 Task: Unfollow the page of Nestle
Action: Keyboard Key.alt_l
Screenshot: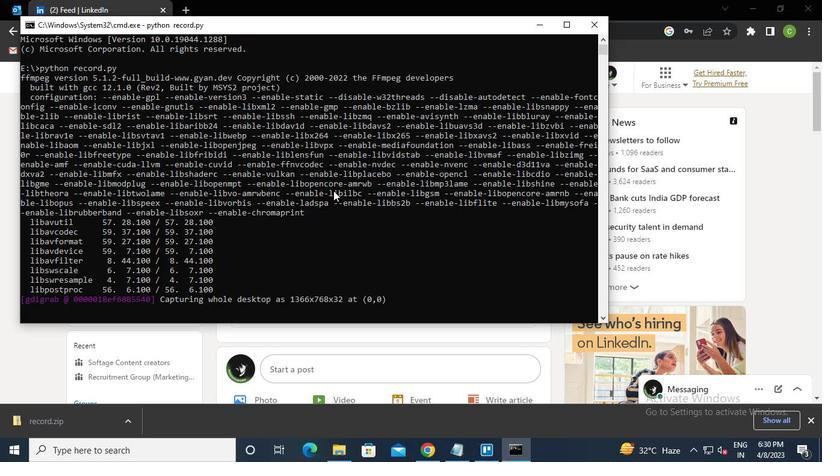 
Action: Keyboard Key.tab
Screenshot: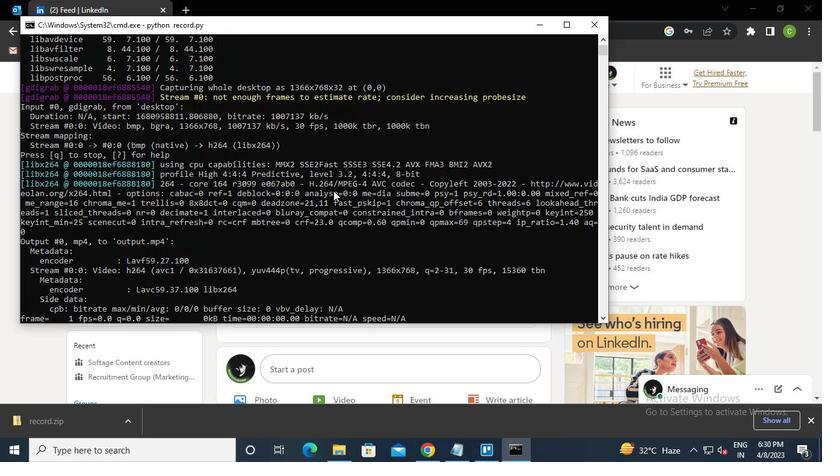 
Action: Mouse moved to (238, 77)
Screenshot: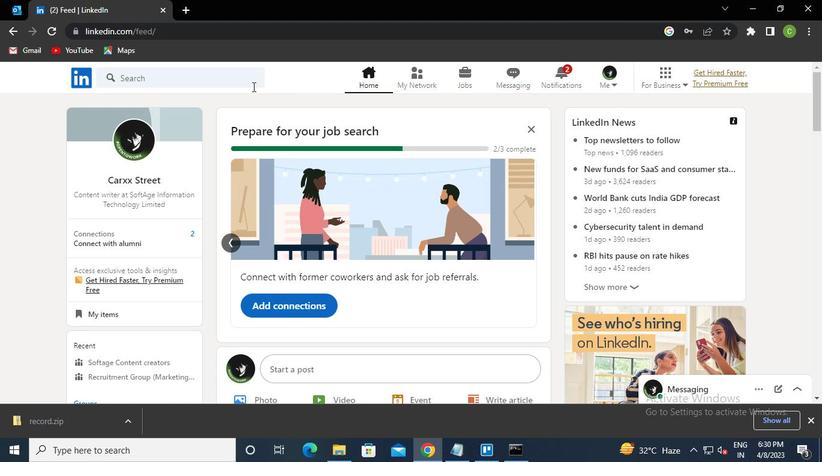 
Action: Mouse pressed left at (238, 77)
Screenshot: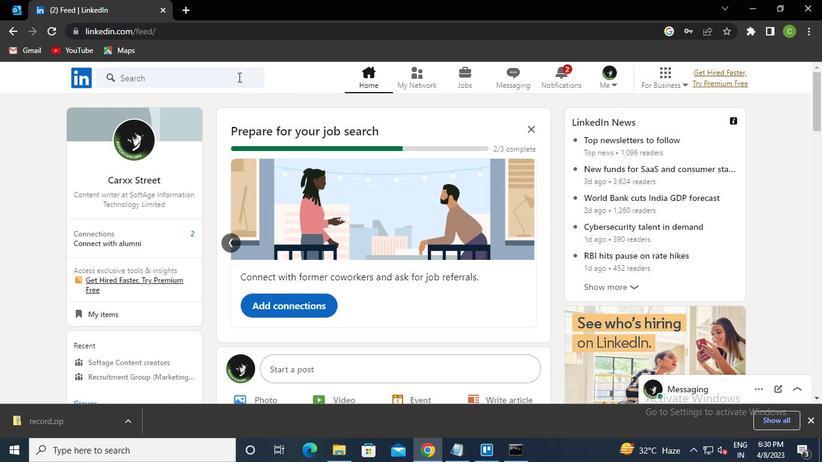 
Action: Mouse moved to (238, 77)
Screenshot: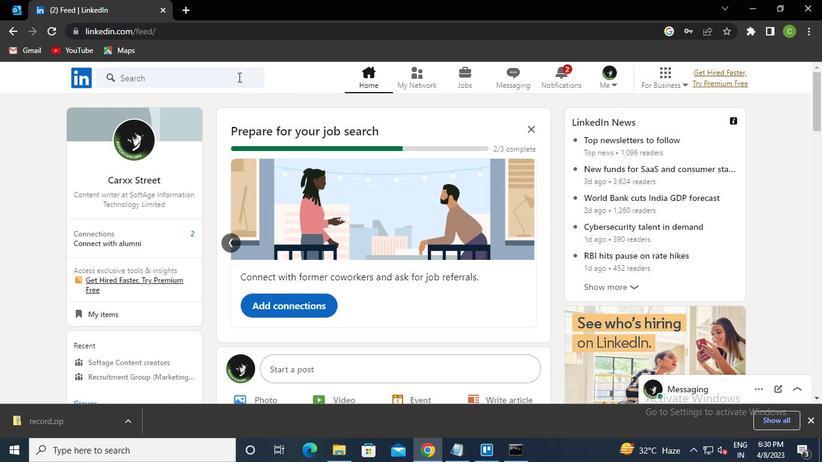 
Action: Keyboard Key.caps_lock
Screenshot: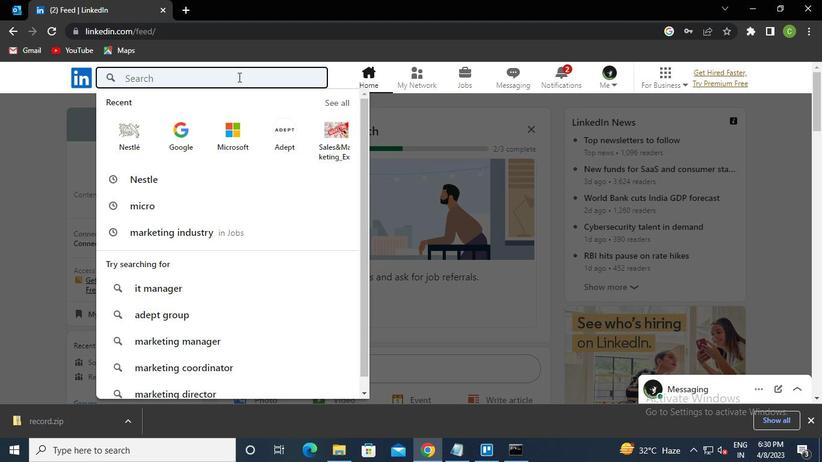 
Action: Keyboard n
Screenshot: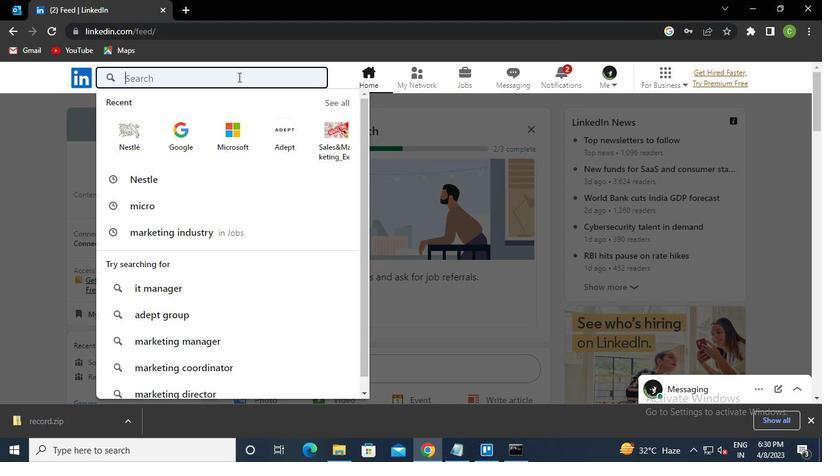 
Action: Keyboard Key.caps_lock
Screenshot: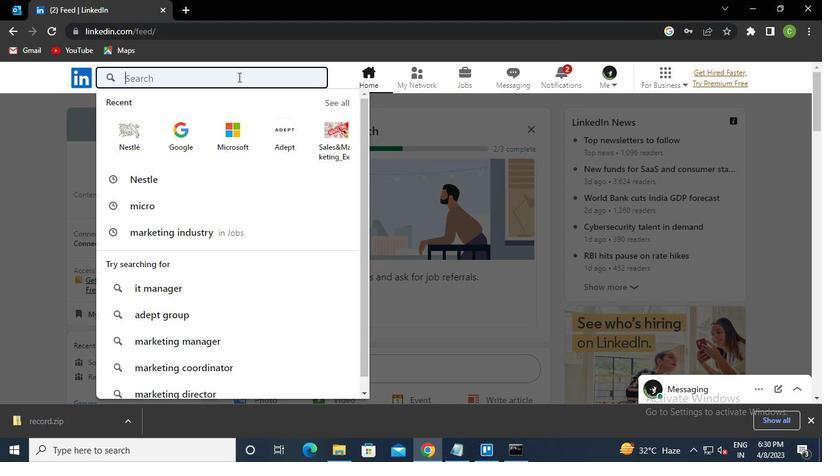 
Action: Keyboard e
Screenshot: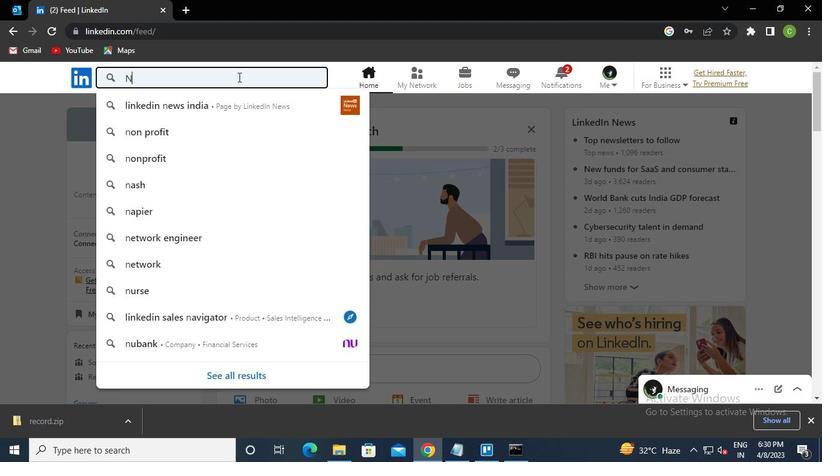 
Action: Keyboard s
Screenshot: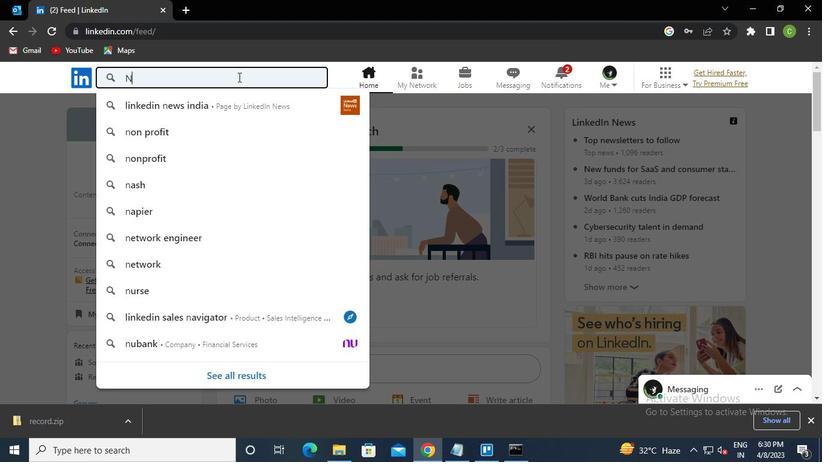
Action: Keyboard Key.left
Screenshot: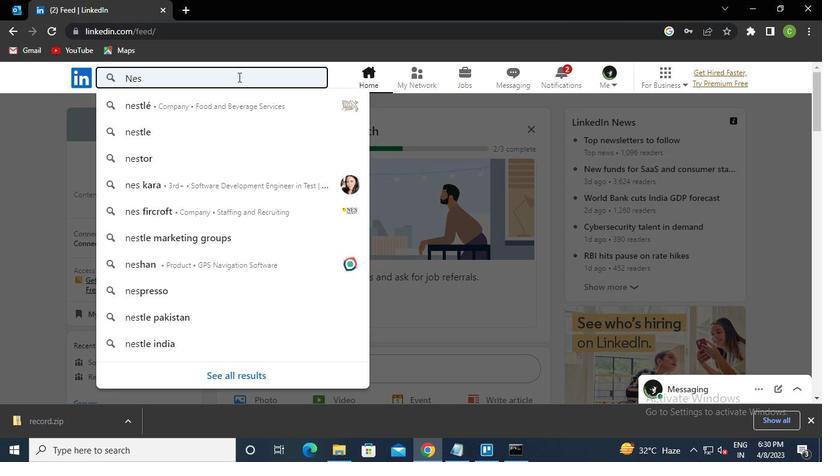 
Action: Keyboard Key.down
Screenshot: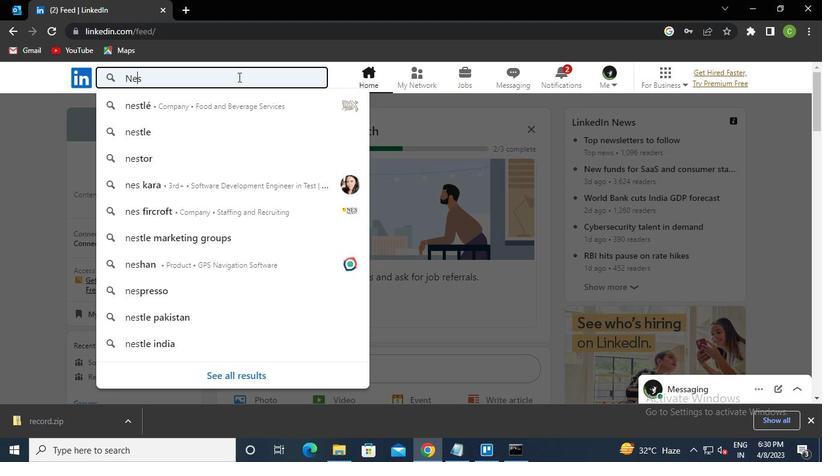 
Action: Keyboard Key.enter
Screenshot: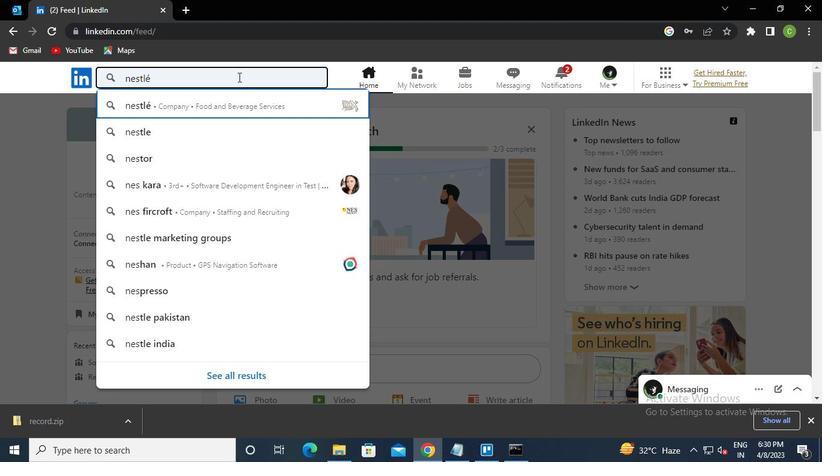 
Action: Mouse moved to (379, 200)
Screenshot: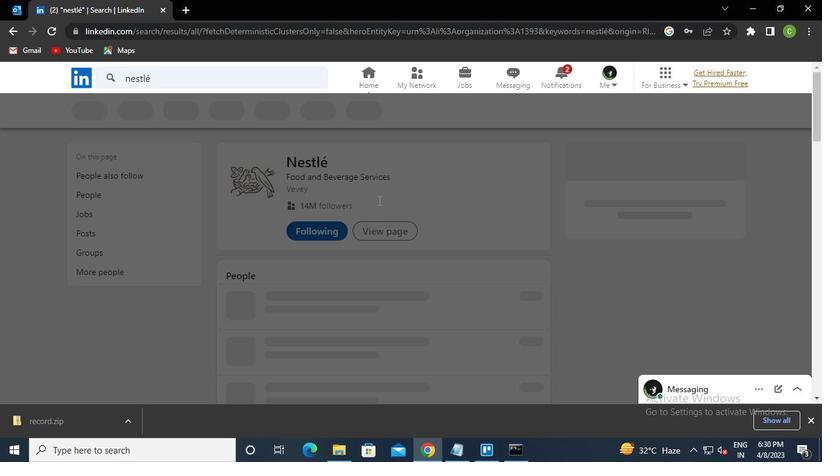 
Action: Keyboard Key.enter
Screenshot: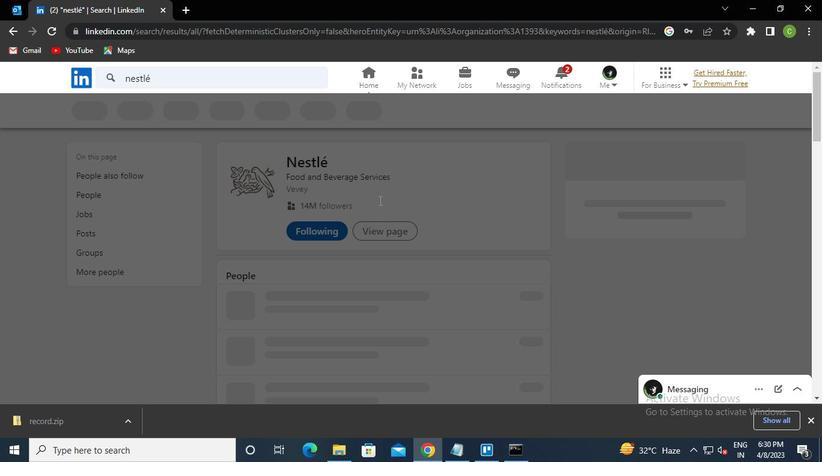 
Action: Mouse moved to (322, 229)
Screenshot: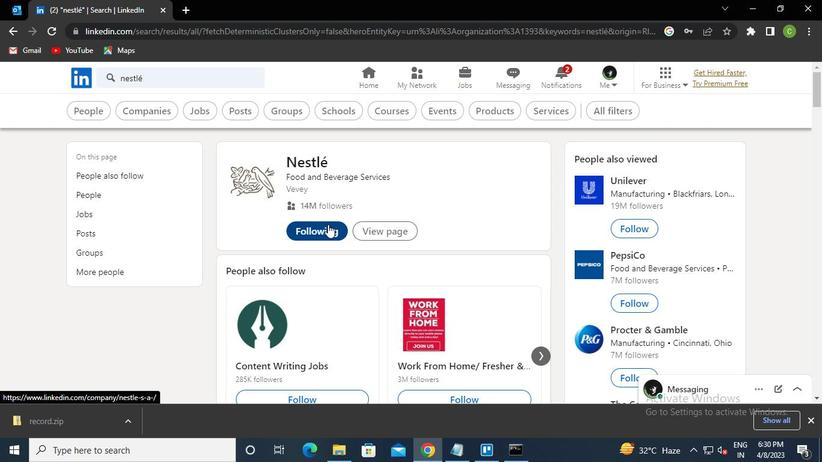 
Action: Mouse pressed left at (322, 229)
Screenshot: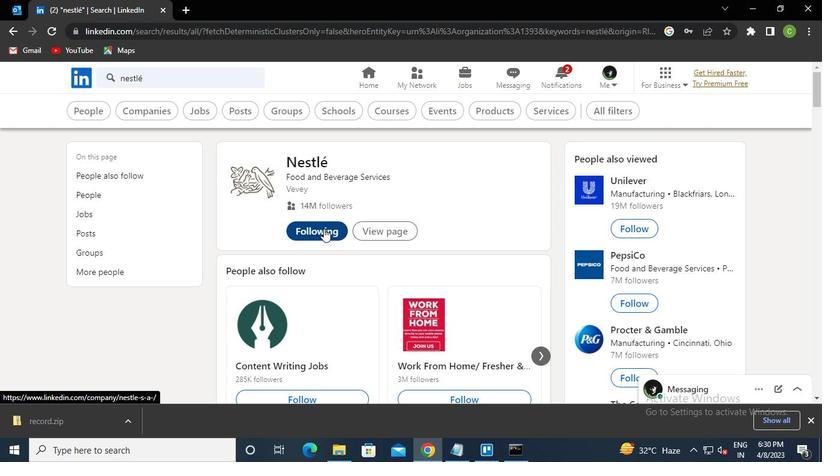 
Action: Mouse moved to (476, 392)
Screenshot: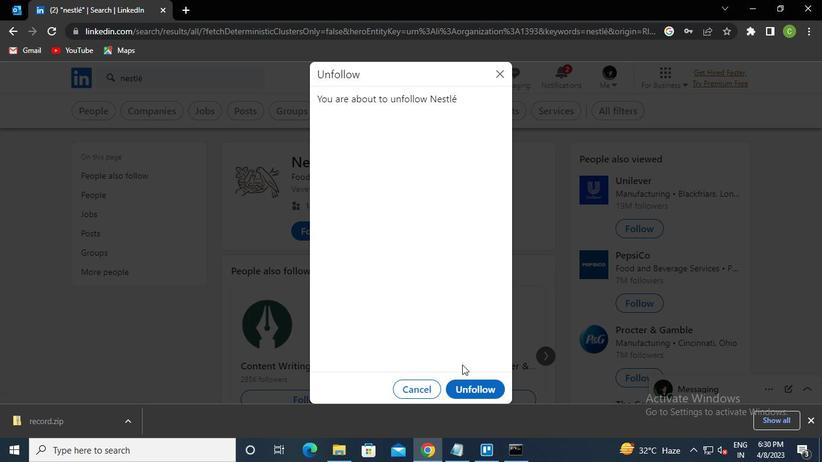 
Action: Mouse pressed left at (476, 392)
Screenshot: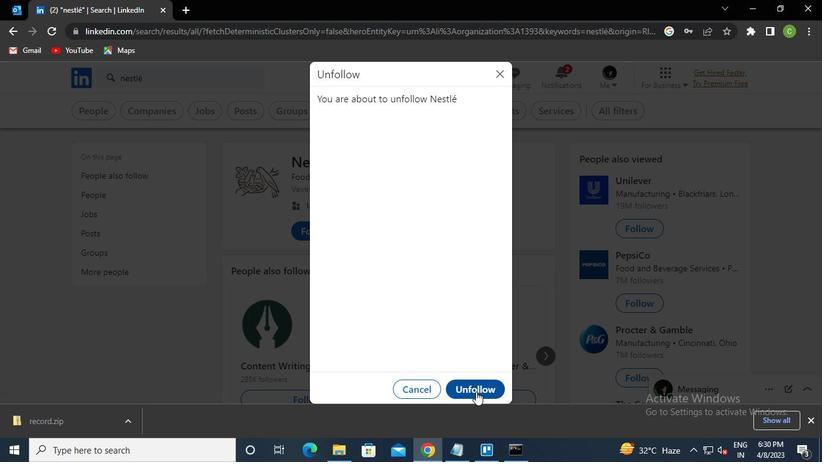 
Action: Mouse moved to (510, 440)
Screenshot: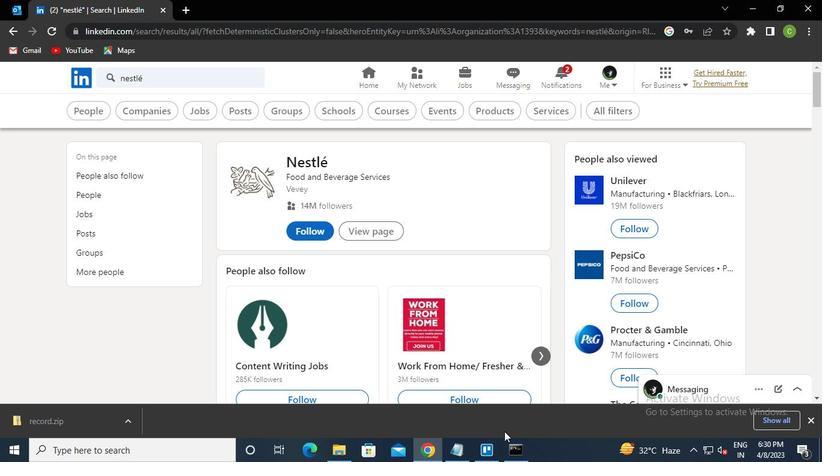 
Action: Mouse pressed left at (510, 440)
Screenshot: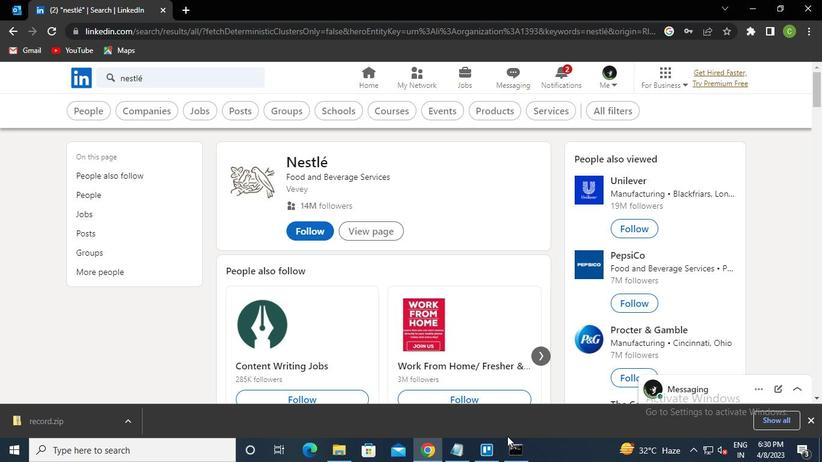 
Action: Mouse moved to (585, 22)
Screenshot: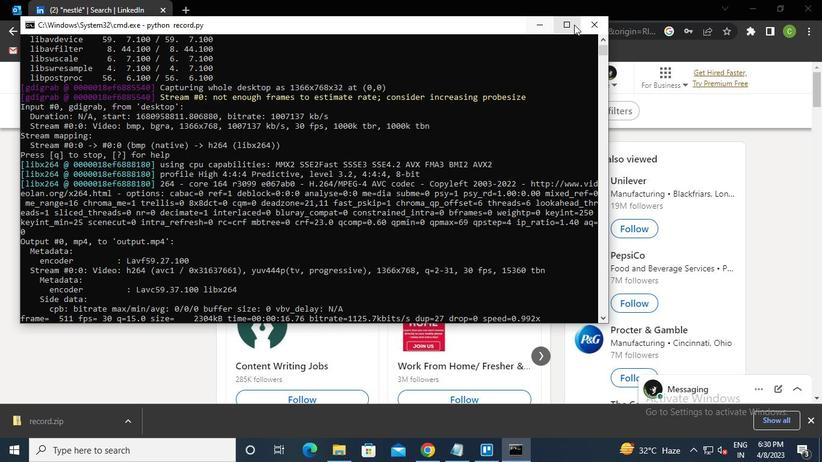 
Action: Mouse pressed left at (585, 22)
Screenshot: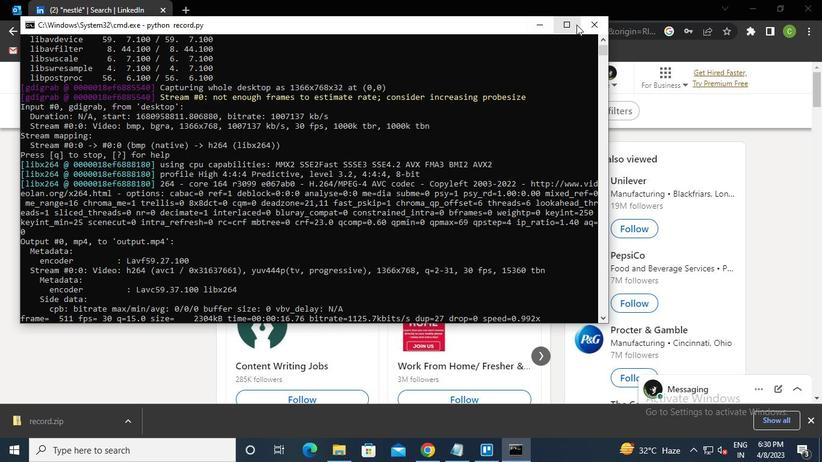 
Action: Mouse moved to (580, 30)
Screenshot: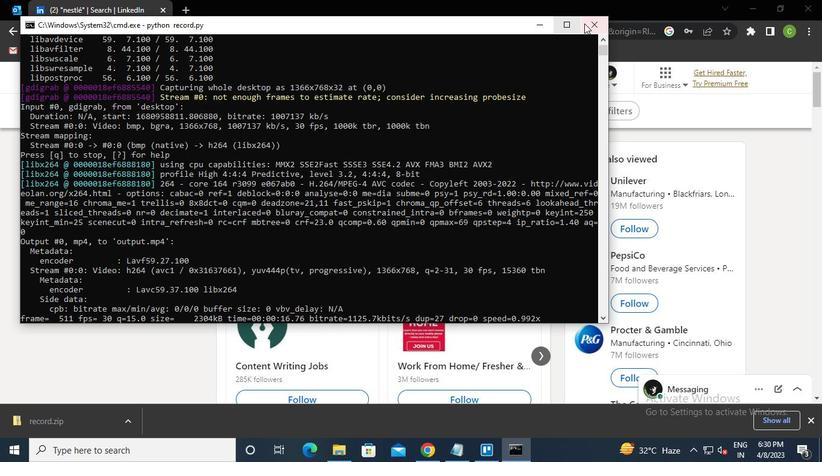 
